 Task: Use the formula "COMBINA" in spreadsheet "Project portfolio".
Action: Mouse moved to (256, 336)
Screenshot: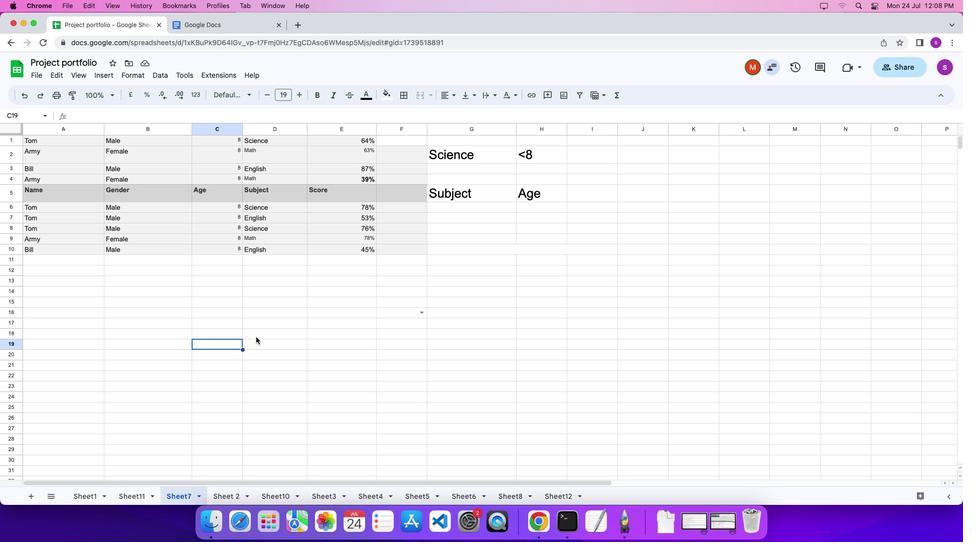 
Action: Mouse pressed left at (256, 336)
Screenshot: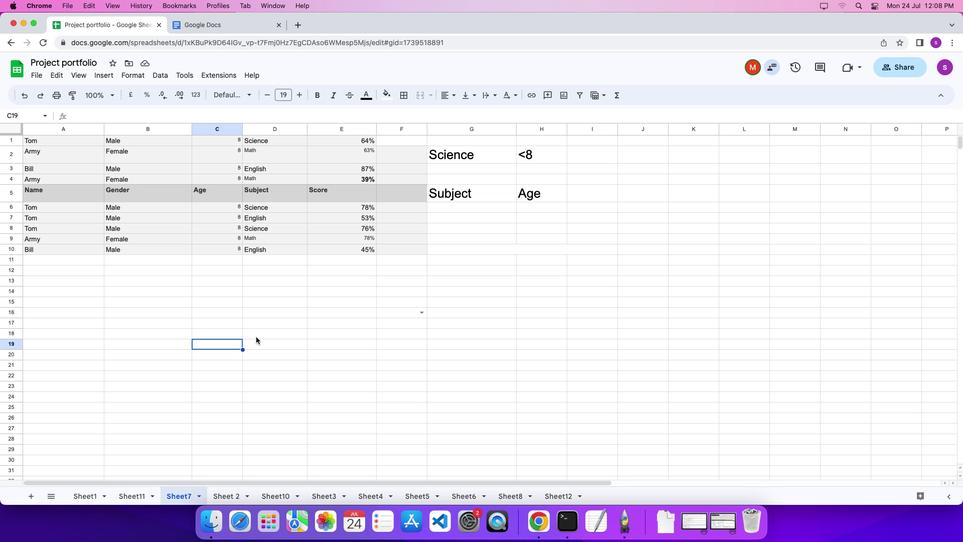 
Action: Mouse pressed left at (256, 336)
Screenshot: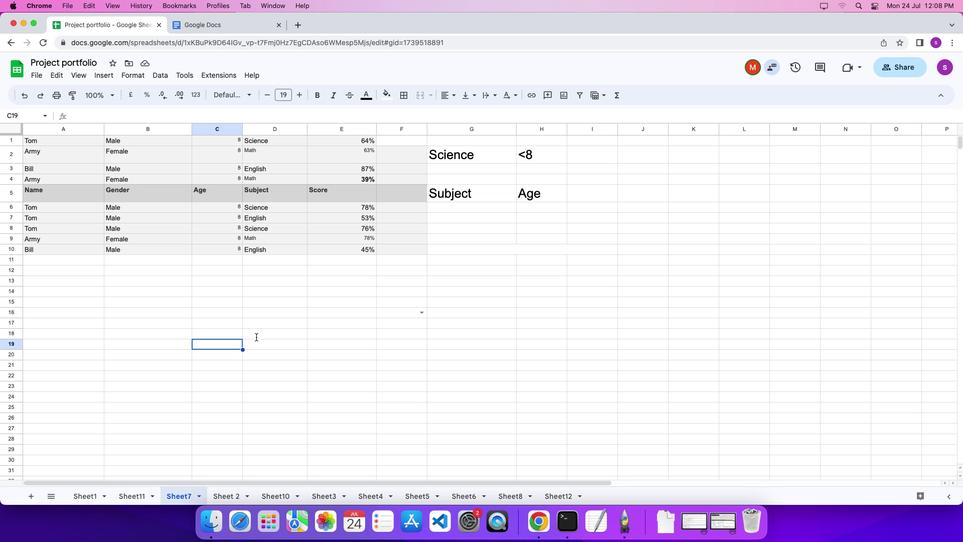 
Action: Mouse moved to (256, 336)
Screenshot: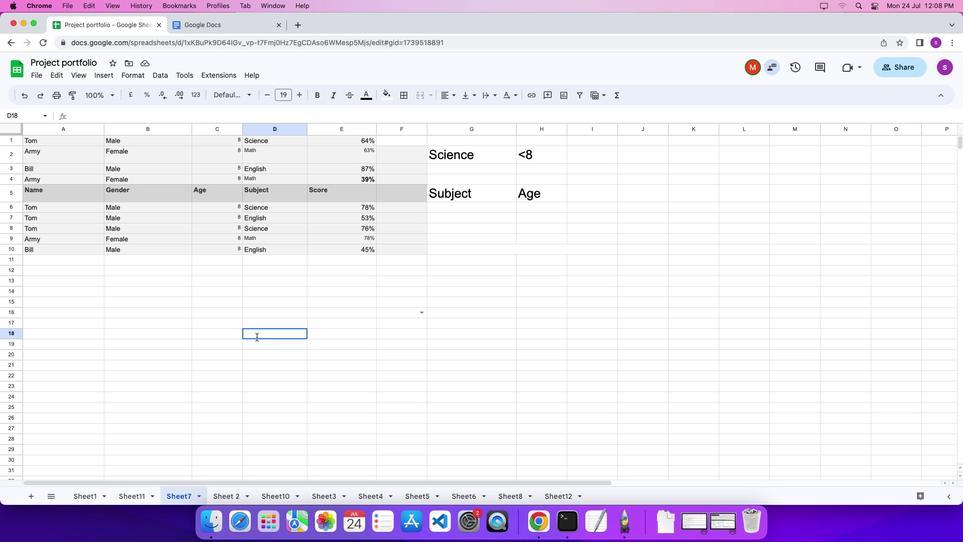 
Action: Mouse pressed left at (256, 336)
Screenshot: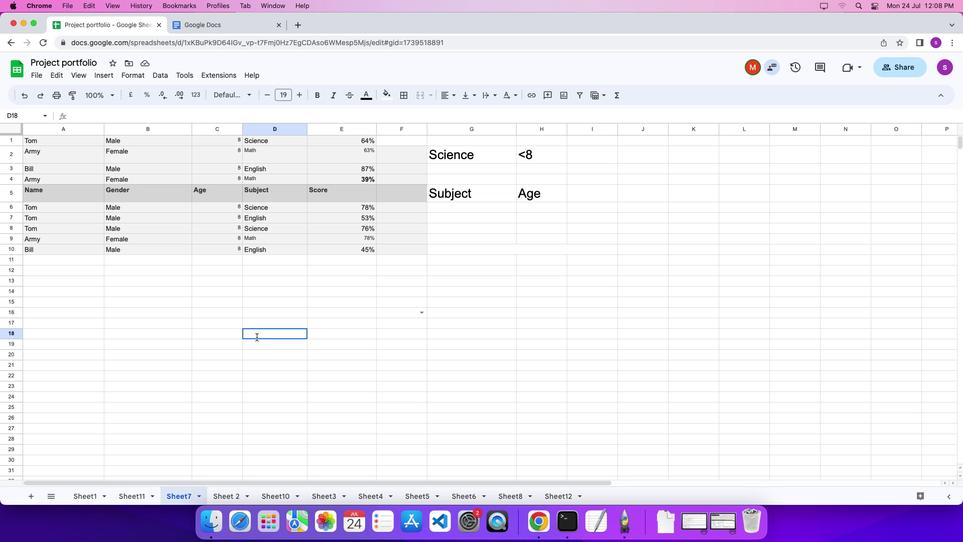 
Action: Mouse moved to (257, 336)
Screenshot: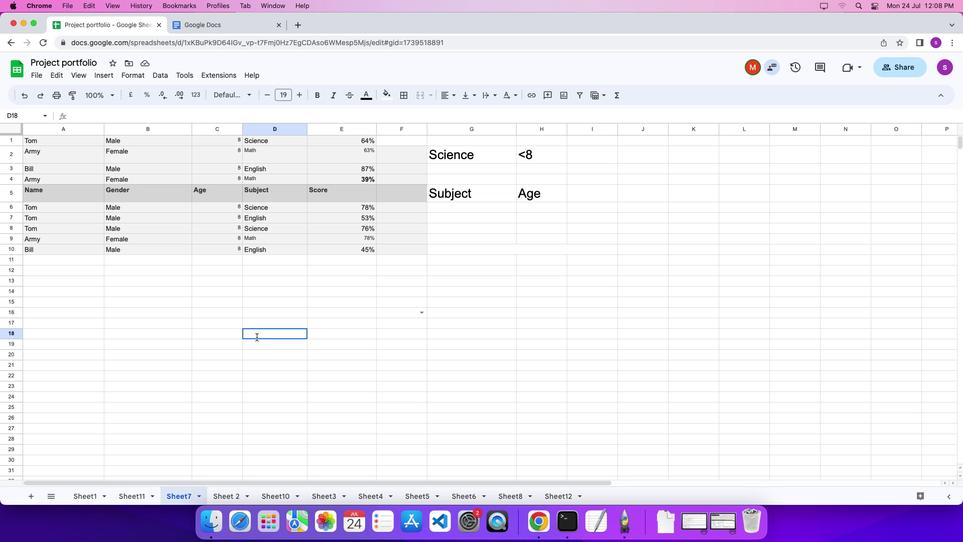 
Action: Key pressed '='
Screenshot: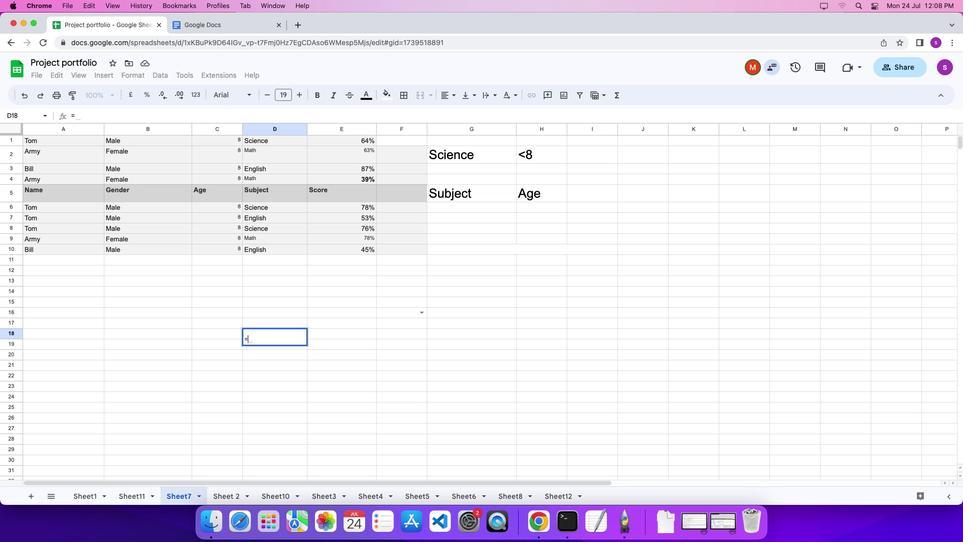 
Action: Mouse moved to (614, 101)
Screenshot: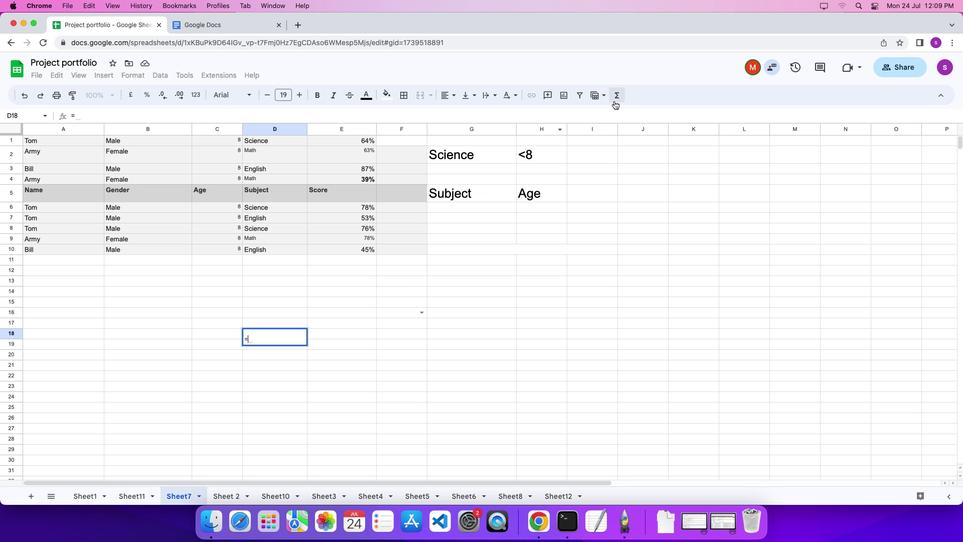 
Action: Mouse pressed left at (614, 101)
Screenshot: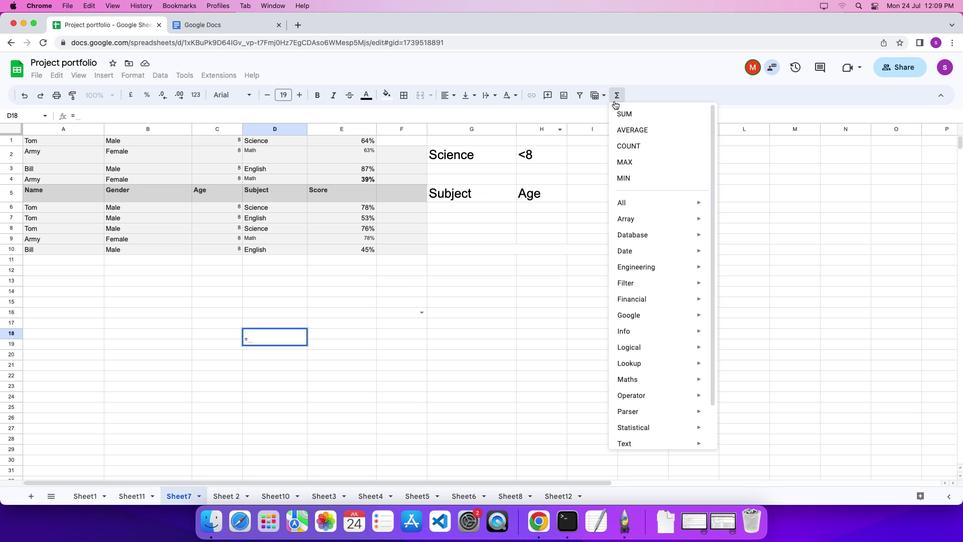 
Action: Mouse moved to (737, 227)
Screenshot: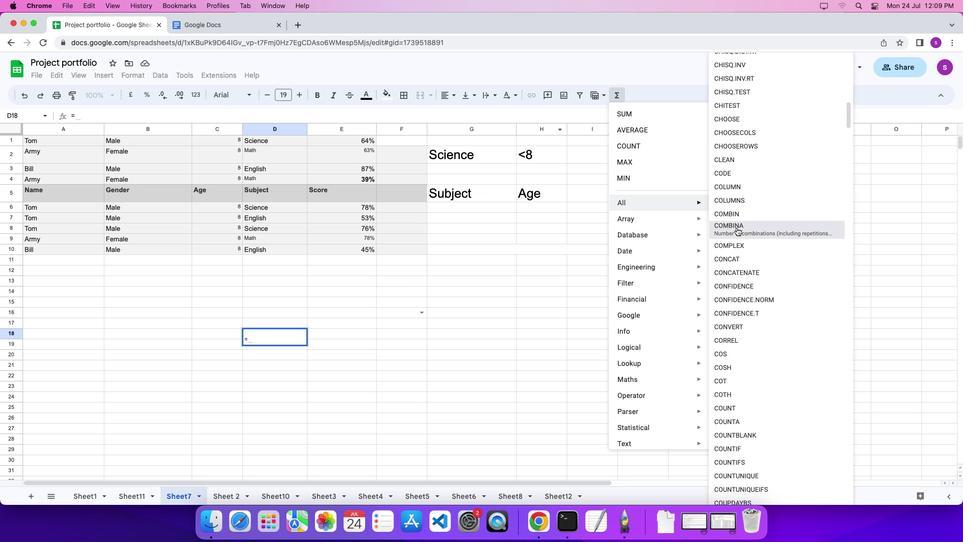 
Action: Mouse pressed left at (737, 227)
Screenshot: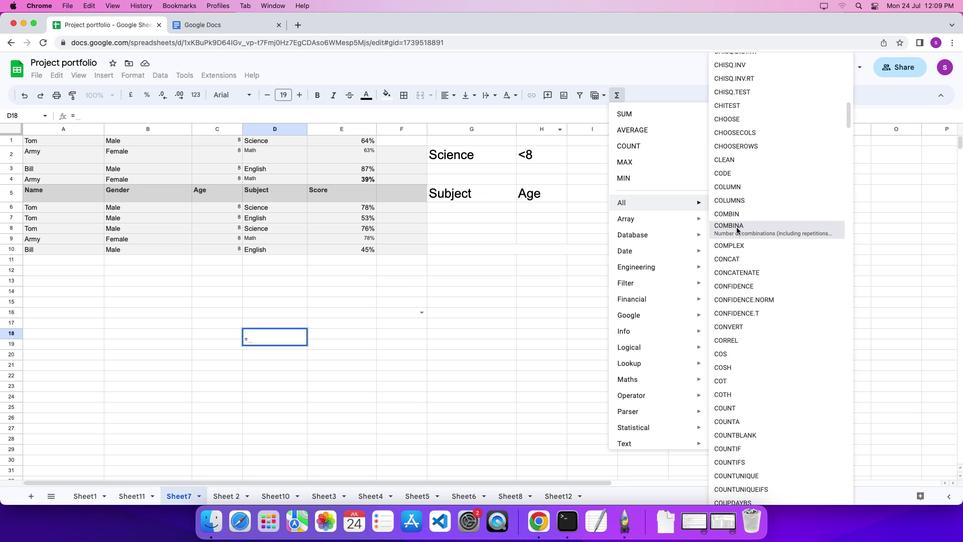 
Action: Mouse moved to (706, 232)
Screenshot: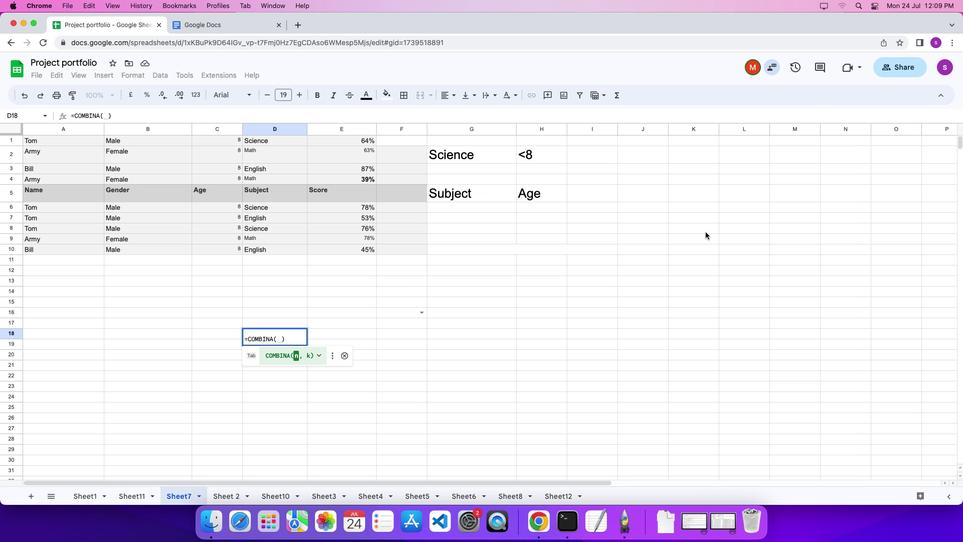 
Action: Key pressed '4'',''1'Key.enter
Screenshot: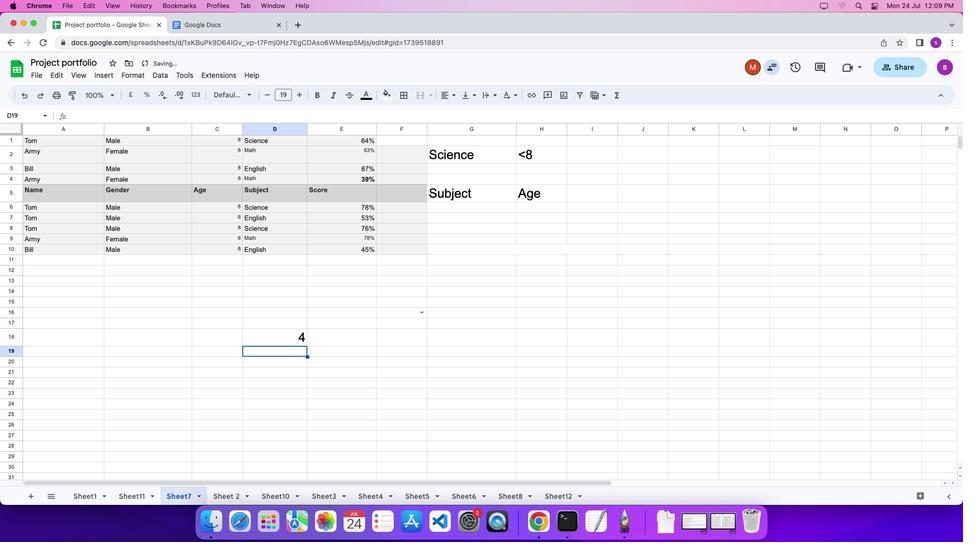 
